 Task: Check the data of "Average time to answer".
Action: Mouse moved to (26, 278)
Screenshot: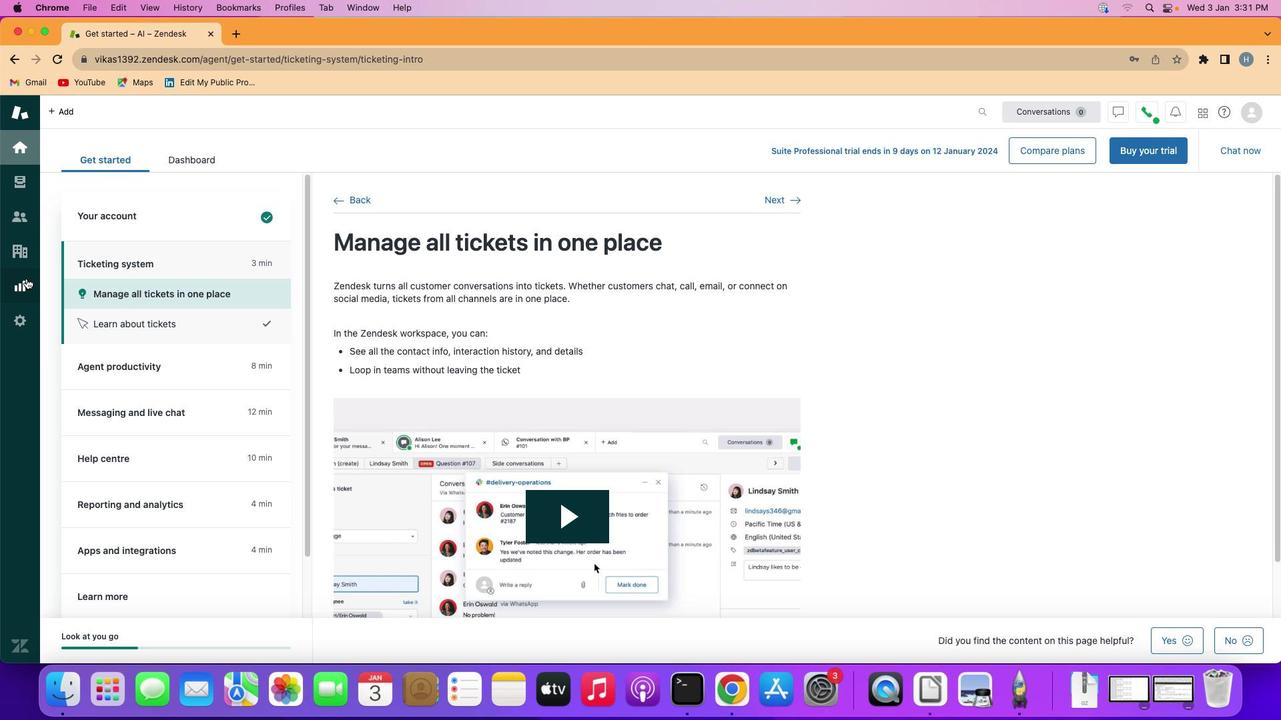 
Action: Mouse pressed left at (26, 278)
Screenshot: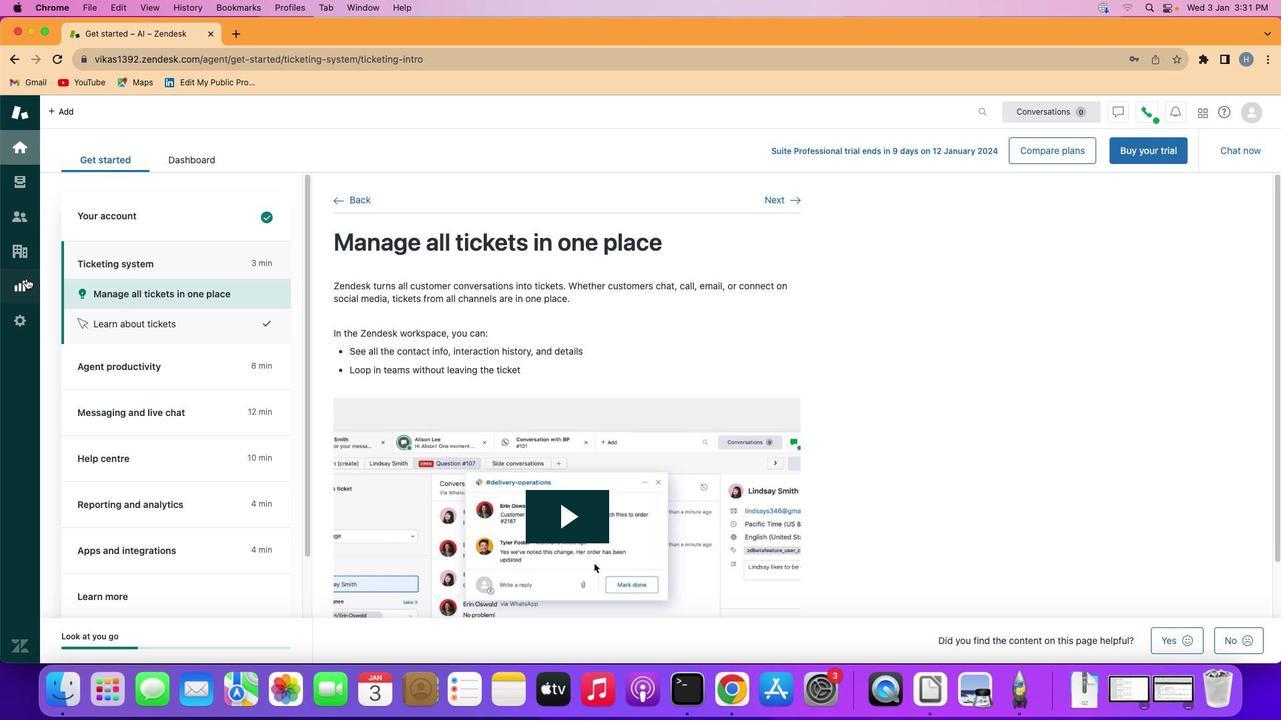 
Action: Mouse moved to (327, 176)
Screenshot: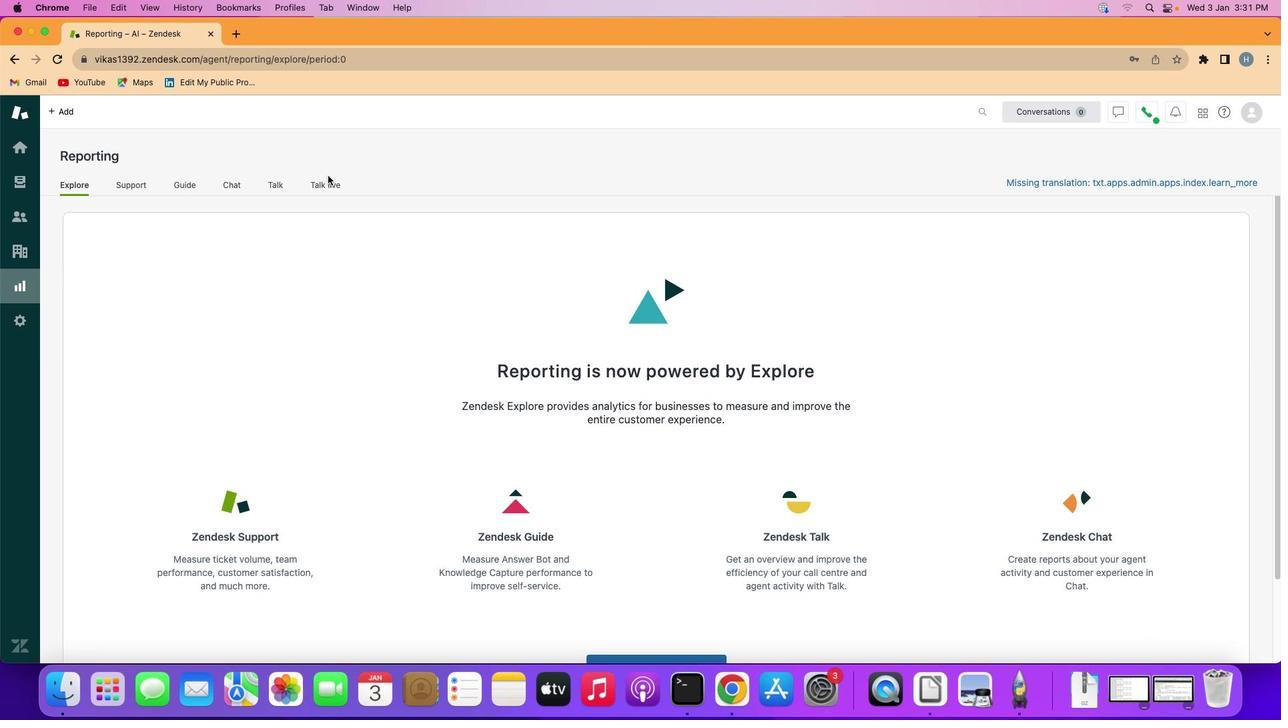 
Action: Mouse pressed left at (327, 176)
Screenshot: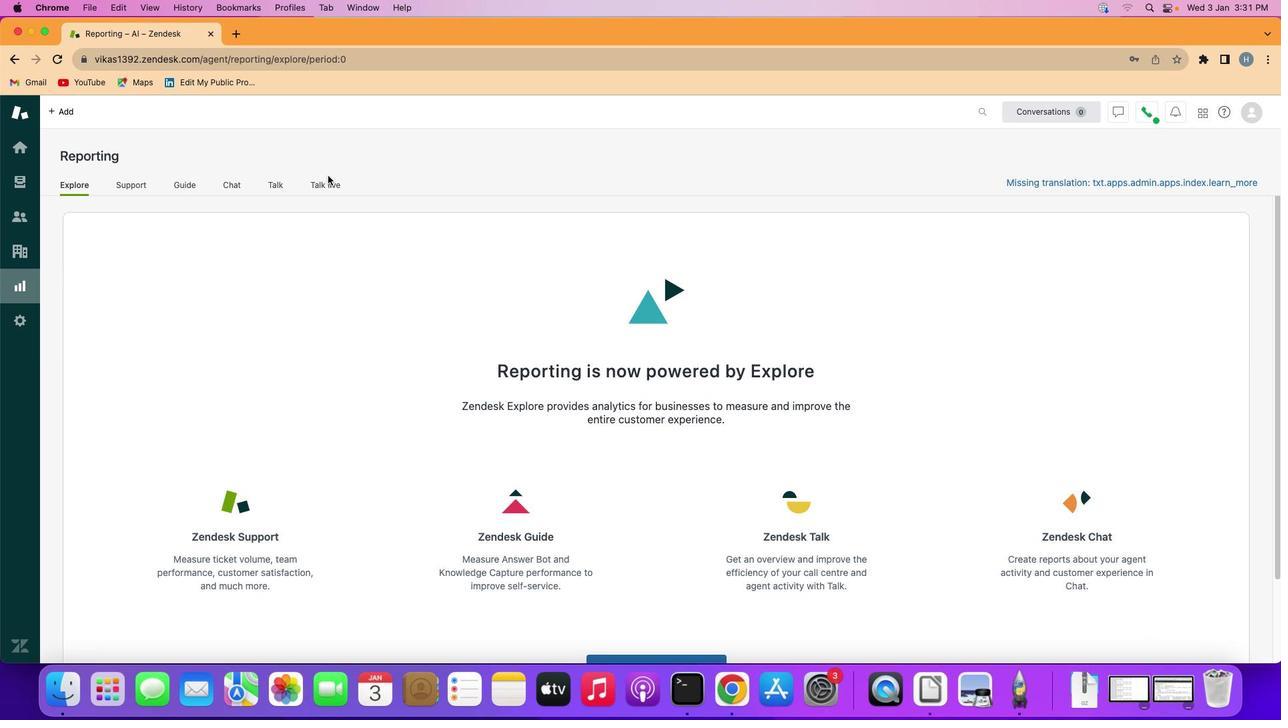 
Action: Mouse moved to (327, 184)
Screenshot: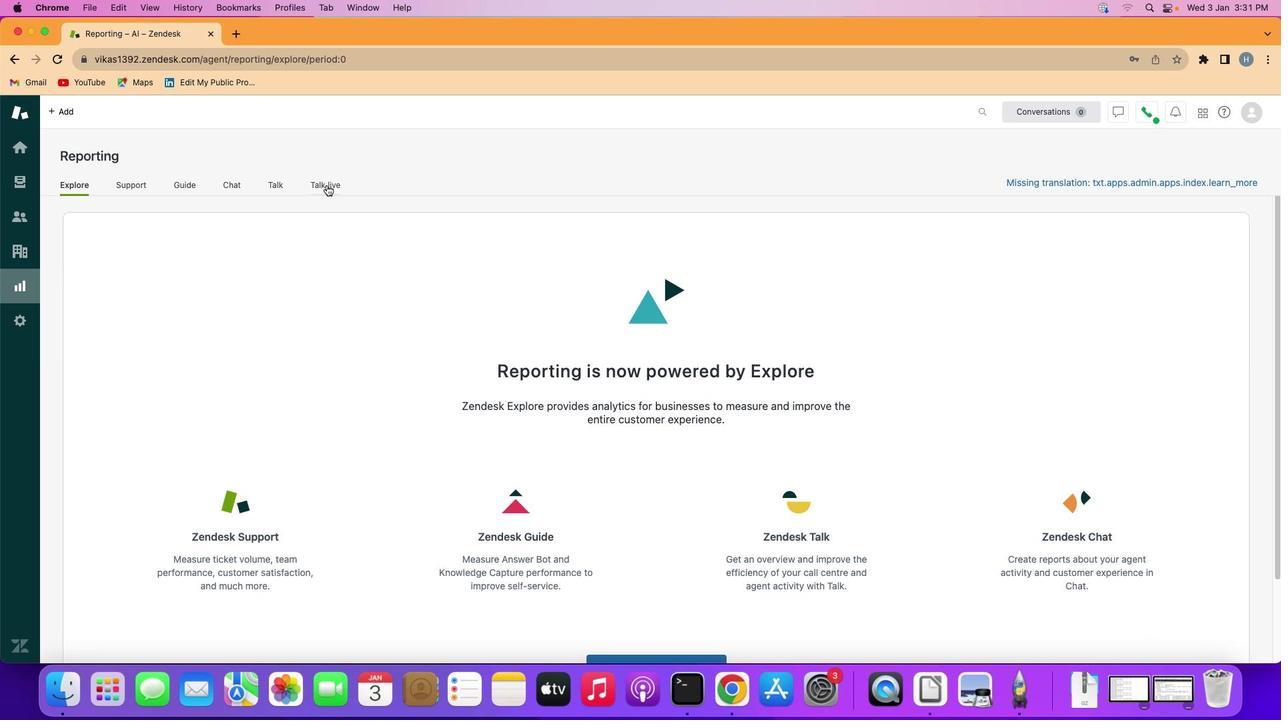 
Action: Mouse pressed left at (327, 184)
Screenshot: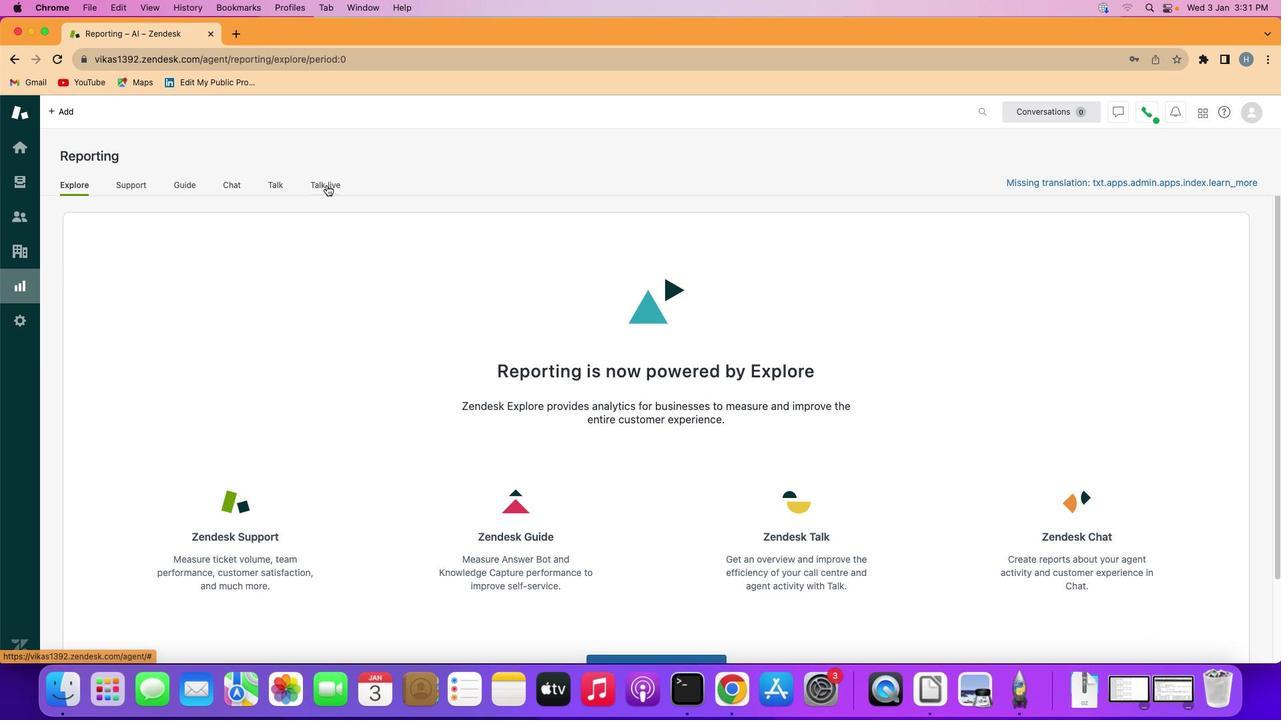 
Action: Mouse moved to (212, 435)
Screenshot: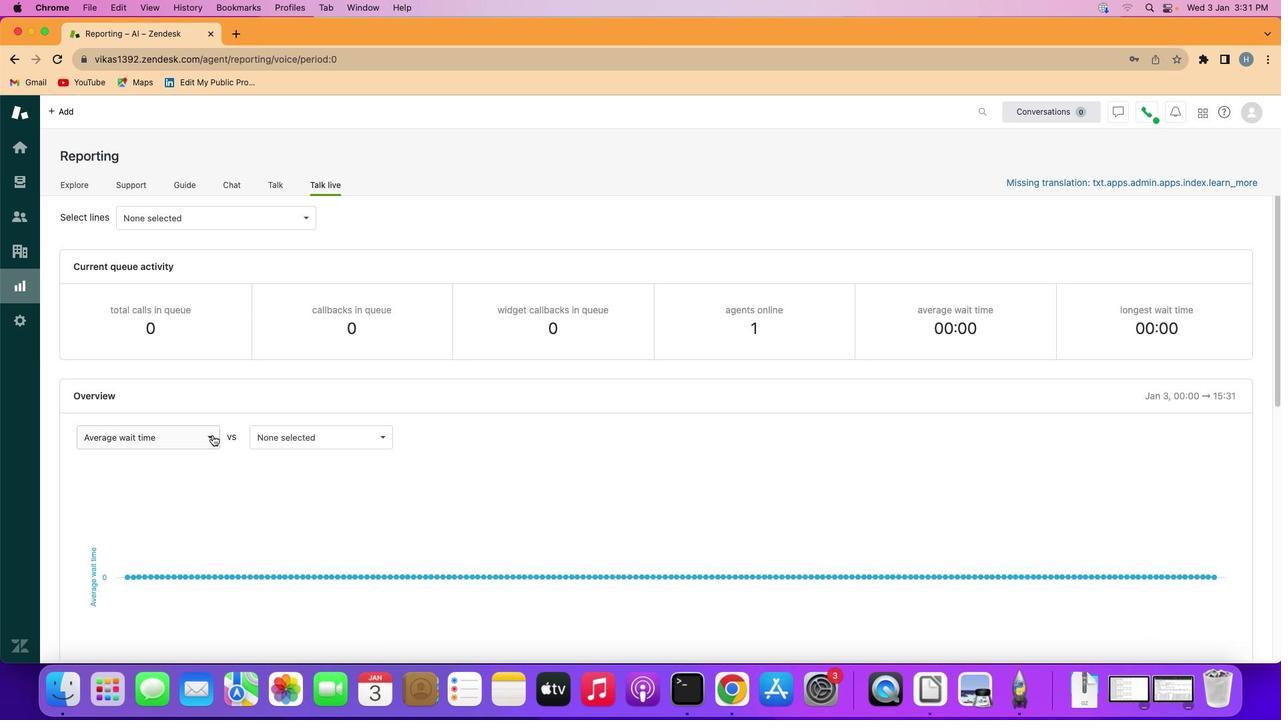 
Action: Mouse pressed left at (212, 435)
Screenshot: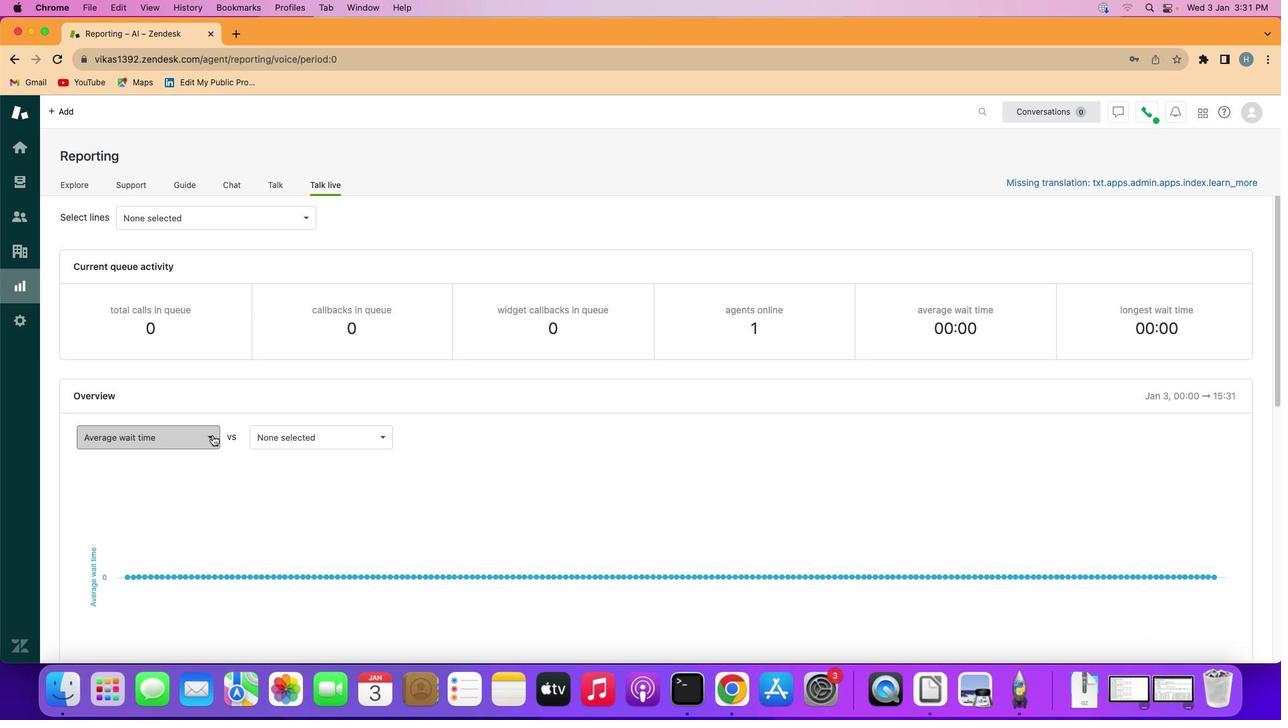 
Action: Mouse moved to (168, 533)
Screenshot: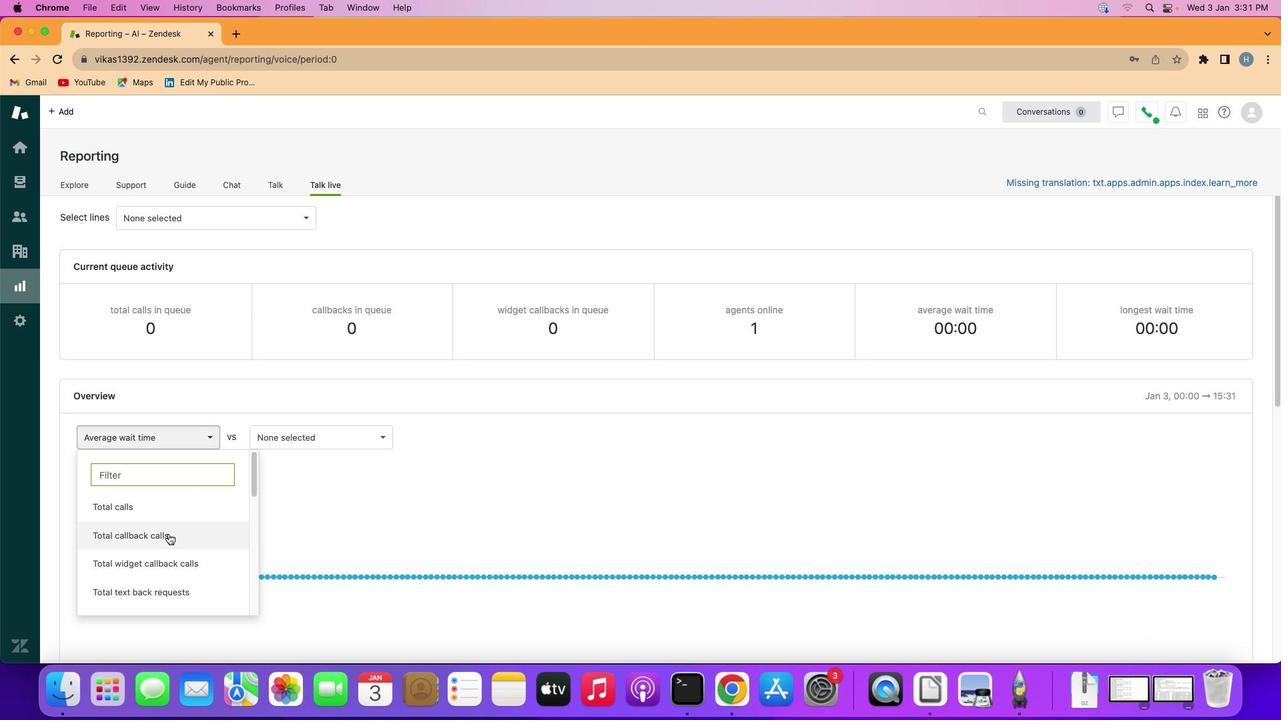 
Action: Mouse scrolled (168, 533) with delta (0, 0)
Screenshot: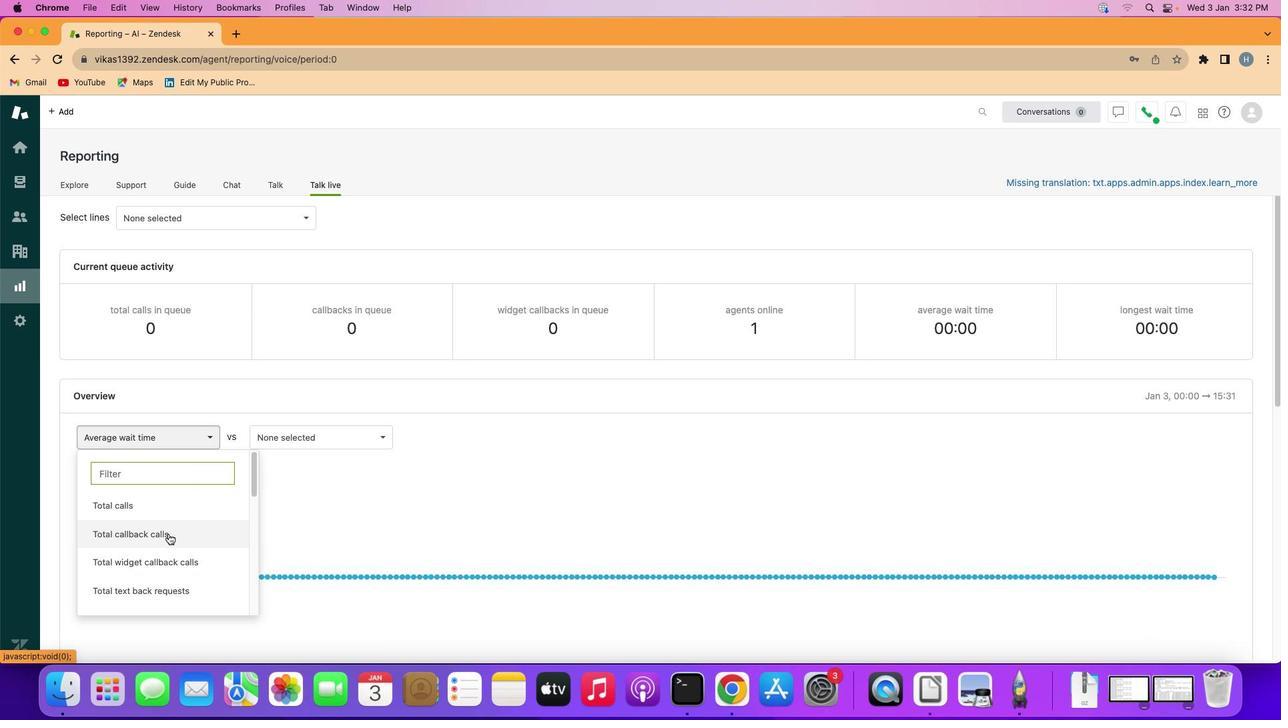 
Action: Mouse scrolled (168, 533) with delta (0, 0)
Screenshot: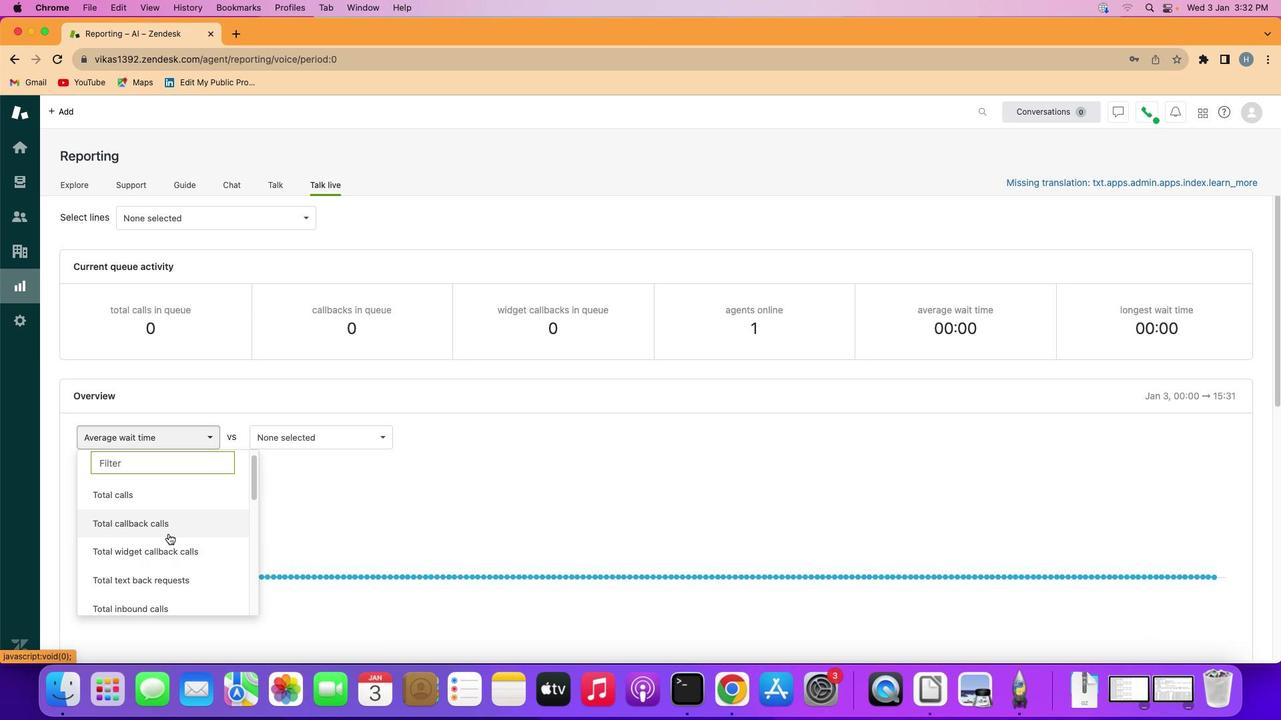 
Action: Mouse scrolled (168, 533) with delta (0, 0)
Screenshot: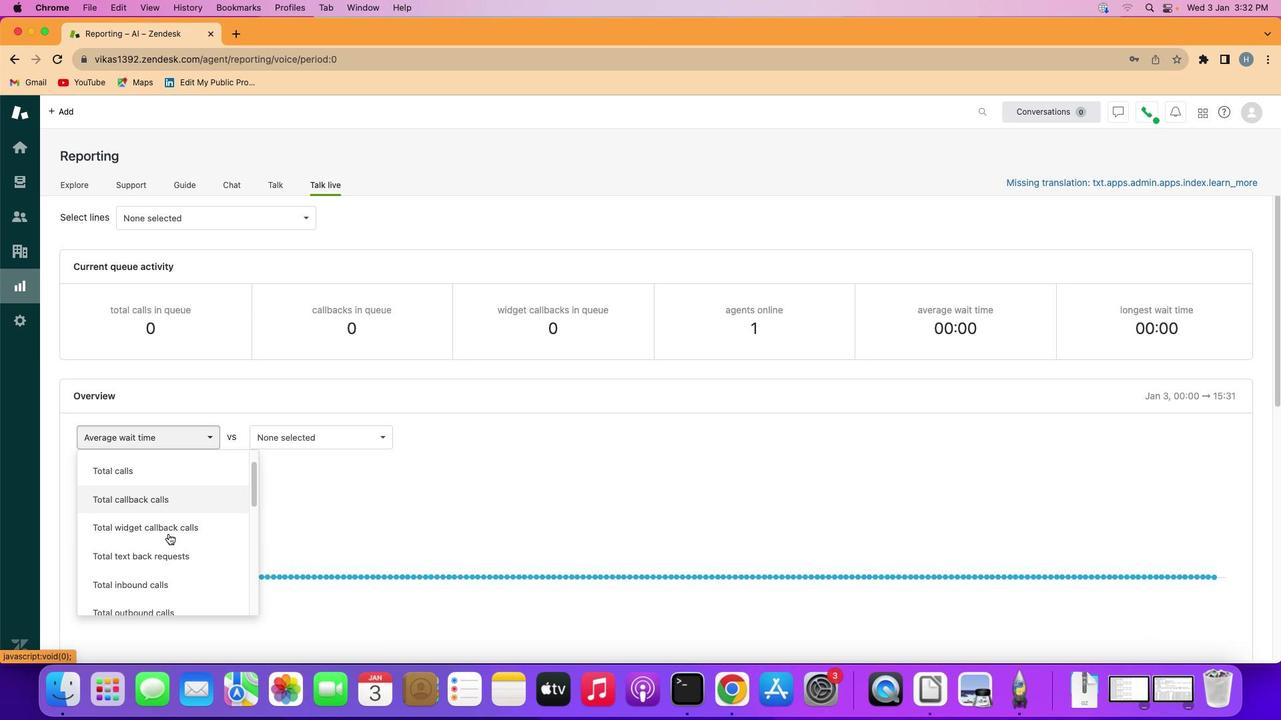 
Action: Mouse scrolled (168, 533) with delta (0, 0)
Screenshot: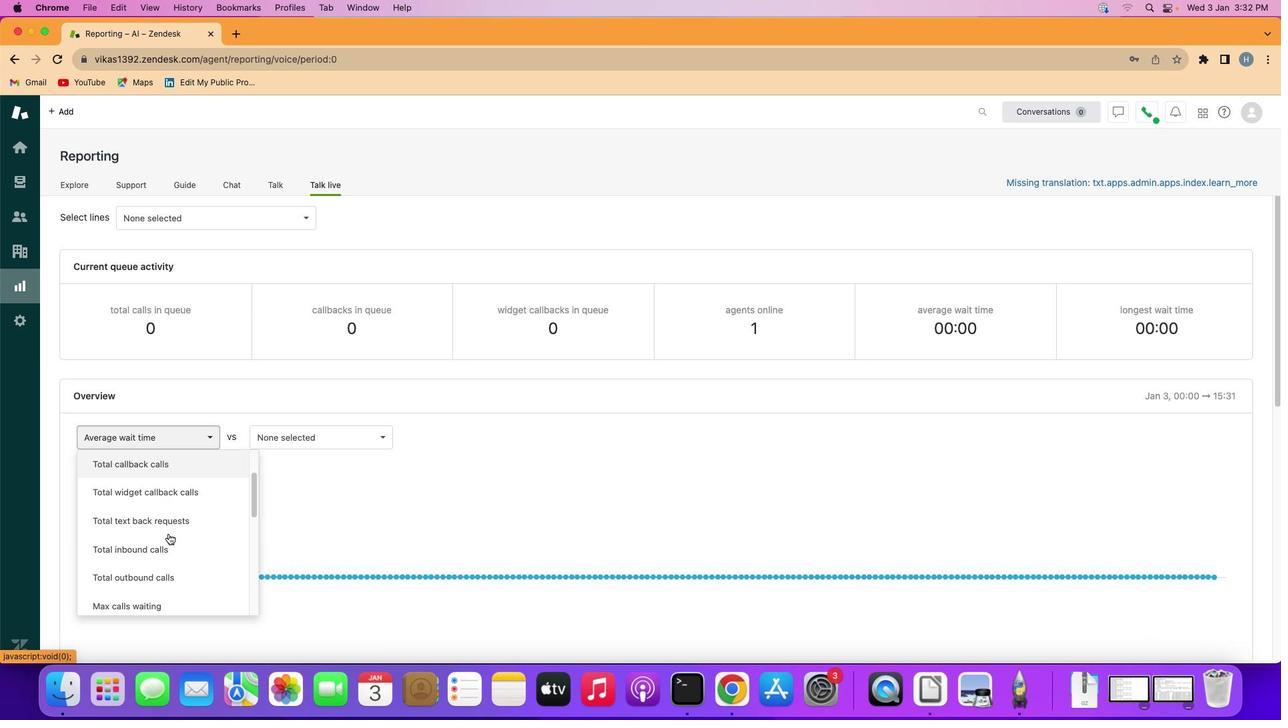 
Action: Mouse scrolled (168, 533) with delta (0, -1)
Screenshot: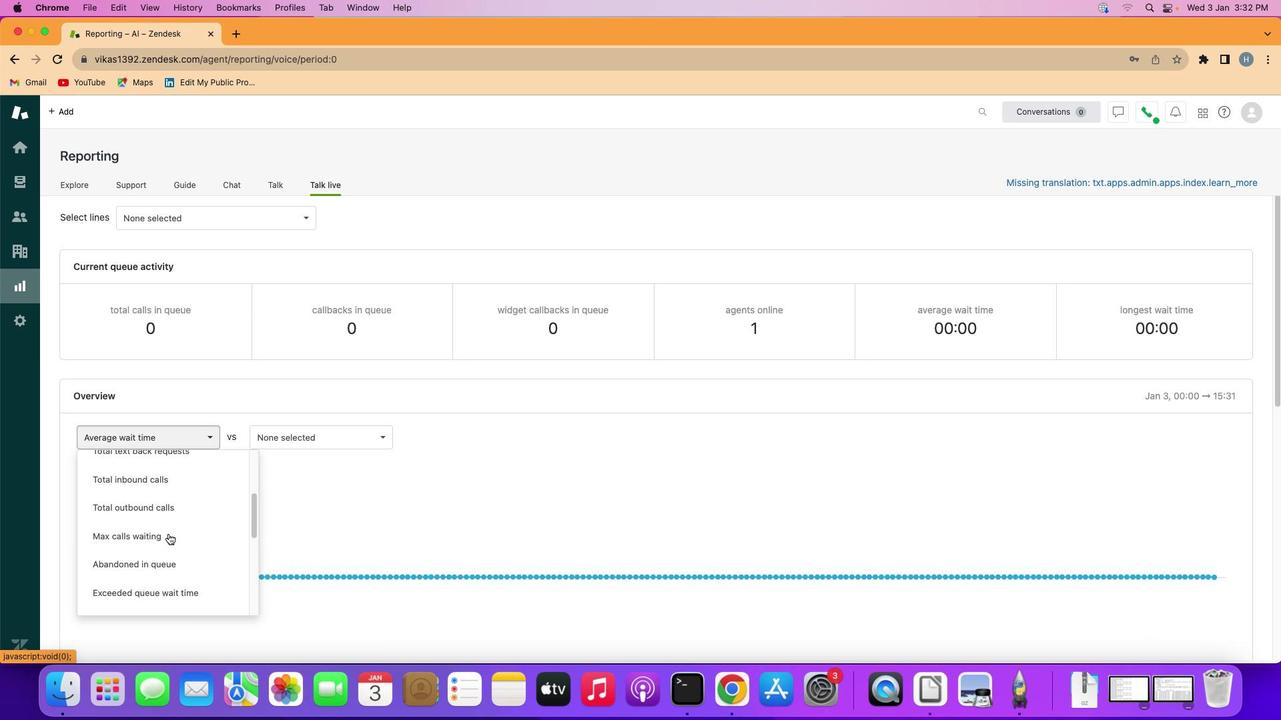 
Action: Mouse scrolled (168, 533) with delta (0, 0)
Screenshot: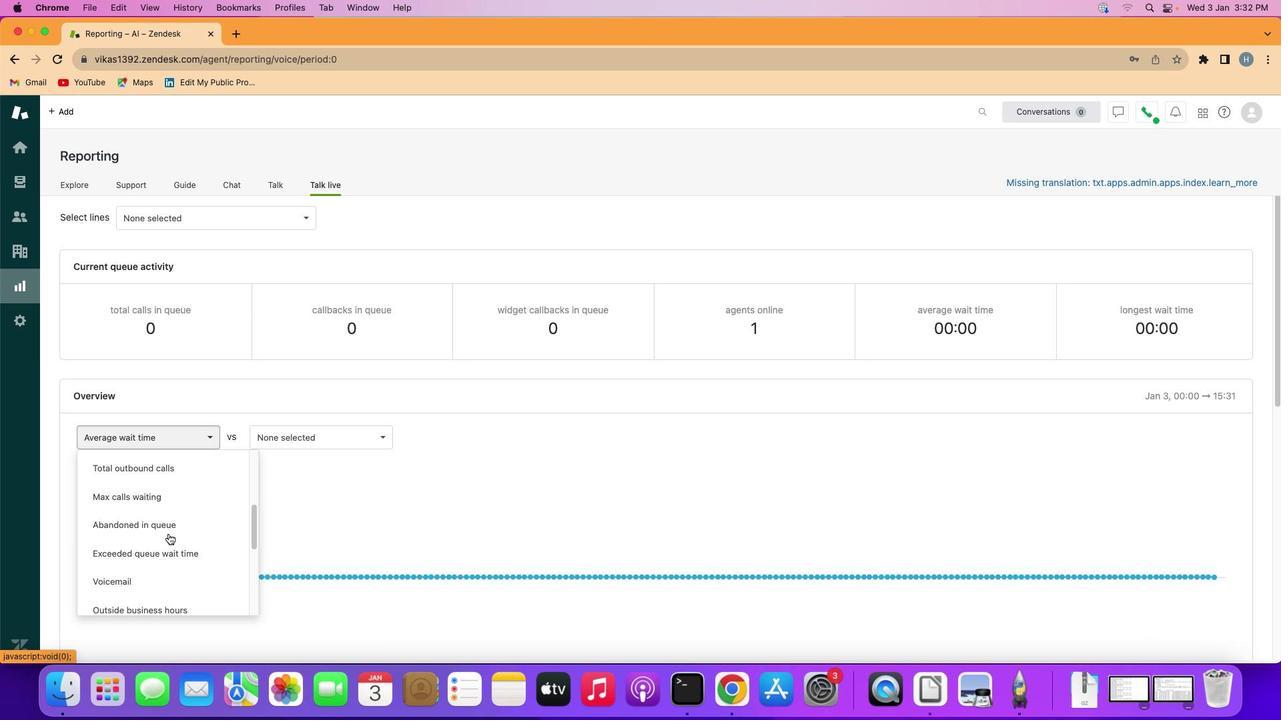 
Action: Mouse scrolled (168, 533) with delta (0, 0)
Screenshot: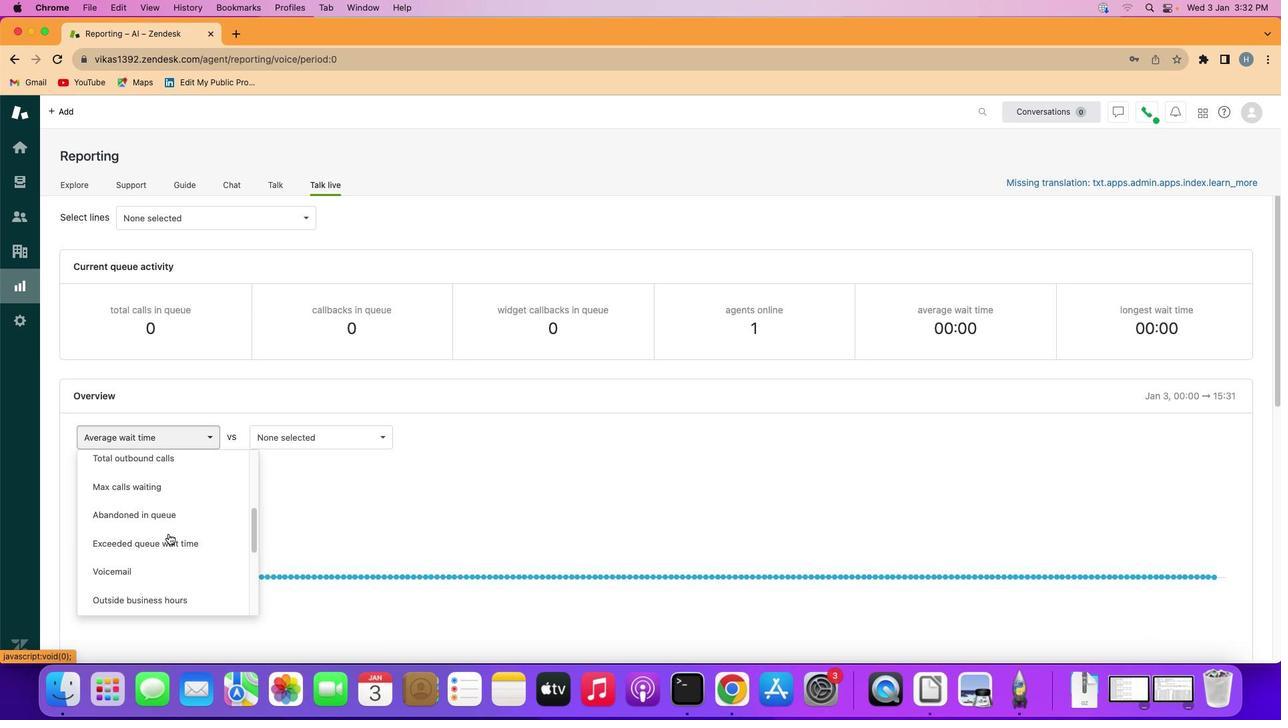 
Action: Mouse scrolled (168, 533) with delta (0, 0)
Screenshot: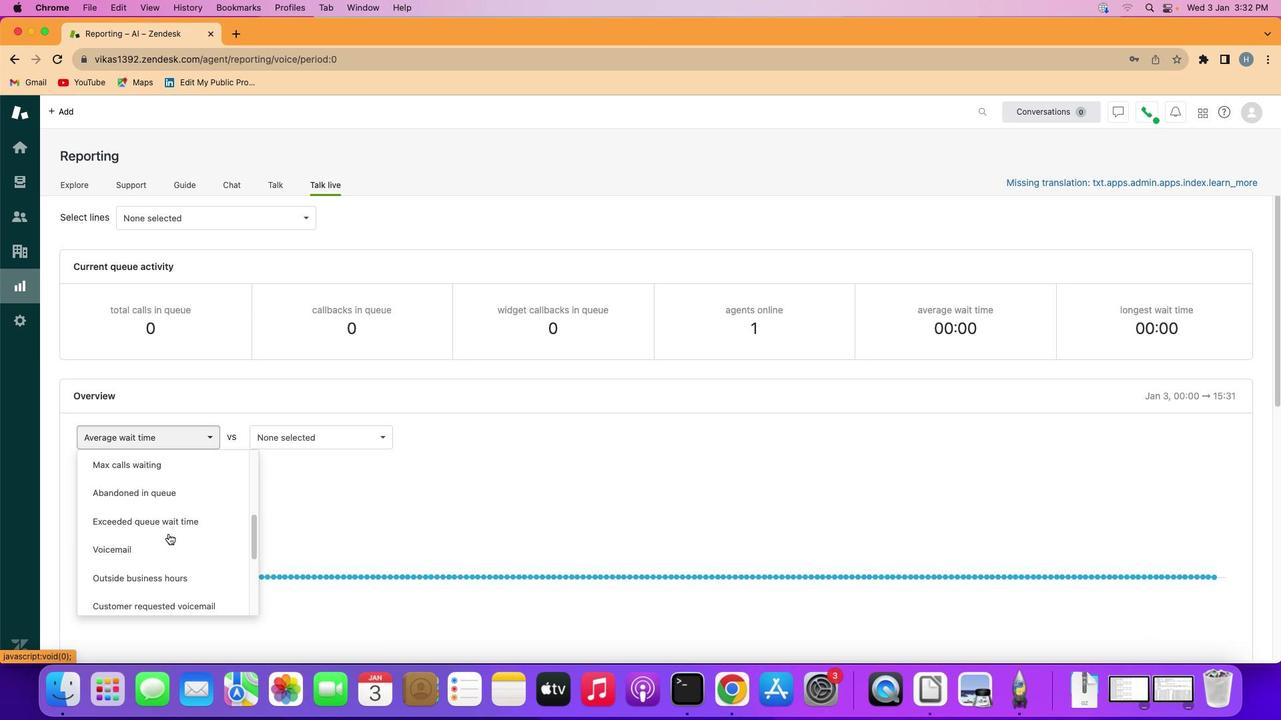 
Action: Mouse scrolled (168, 533) with delta (0, 0)
Screenshot: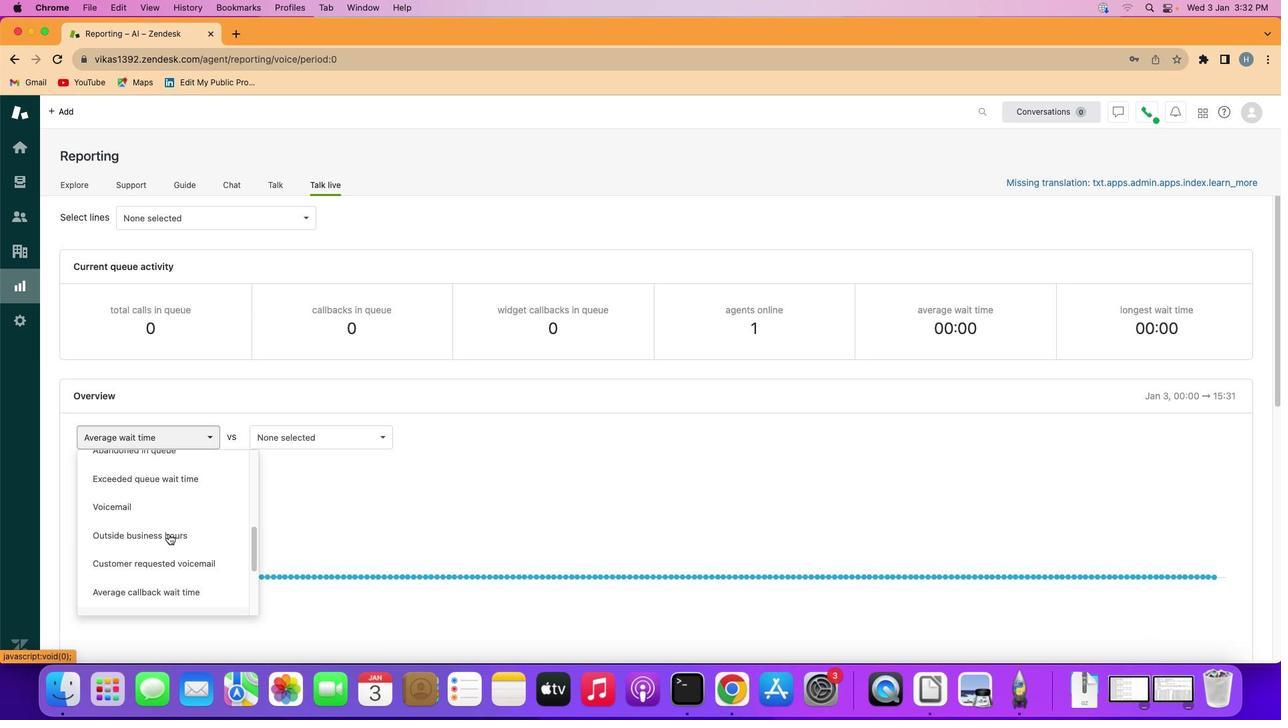 
Action: Mouse moved to (168, 533)
Screenshot: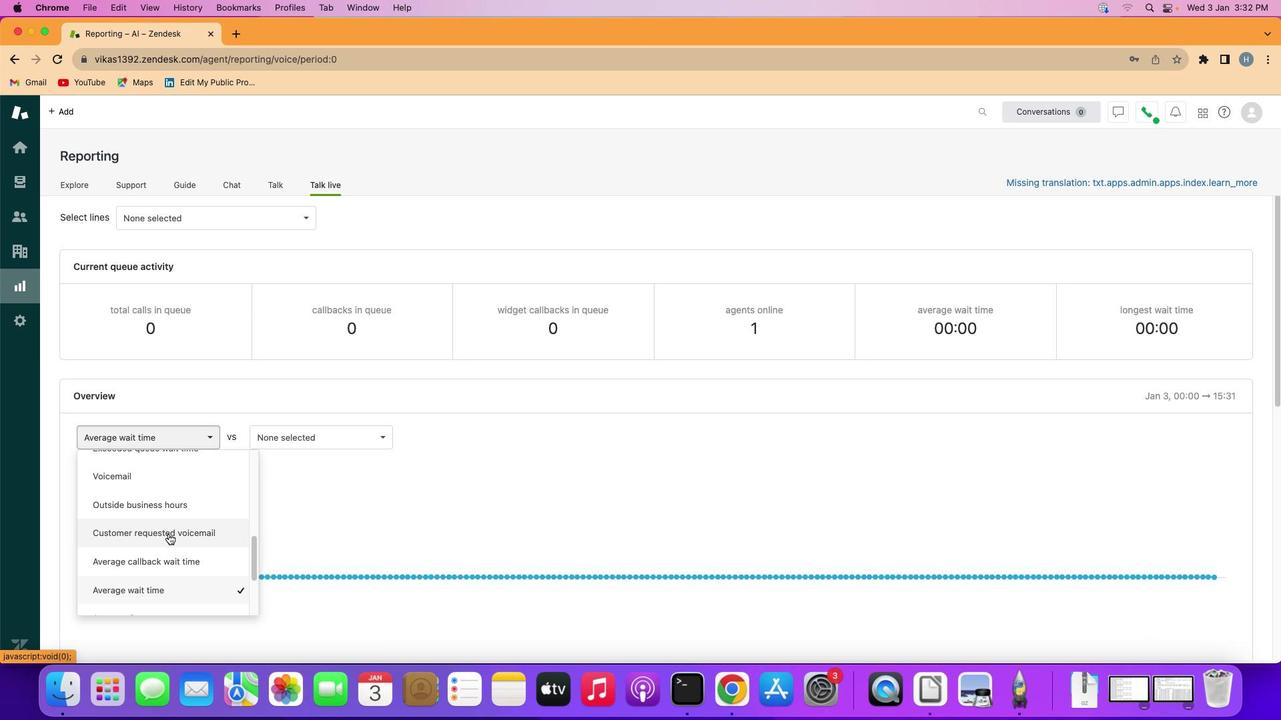 
Action: Mouse scrolled (168, 533) with delta (0, 0)
Screenshot: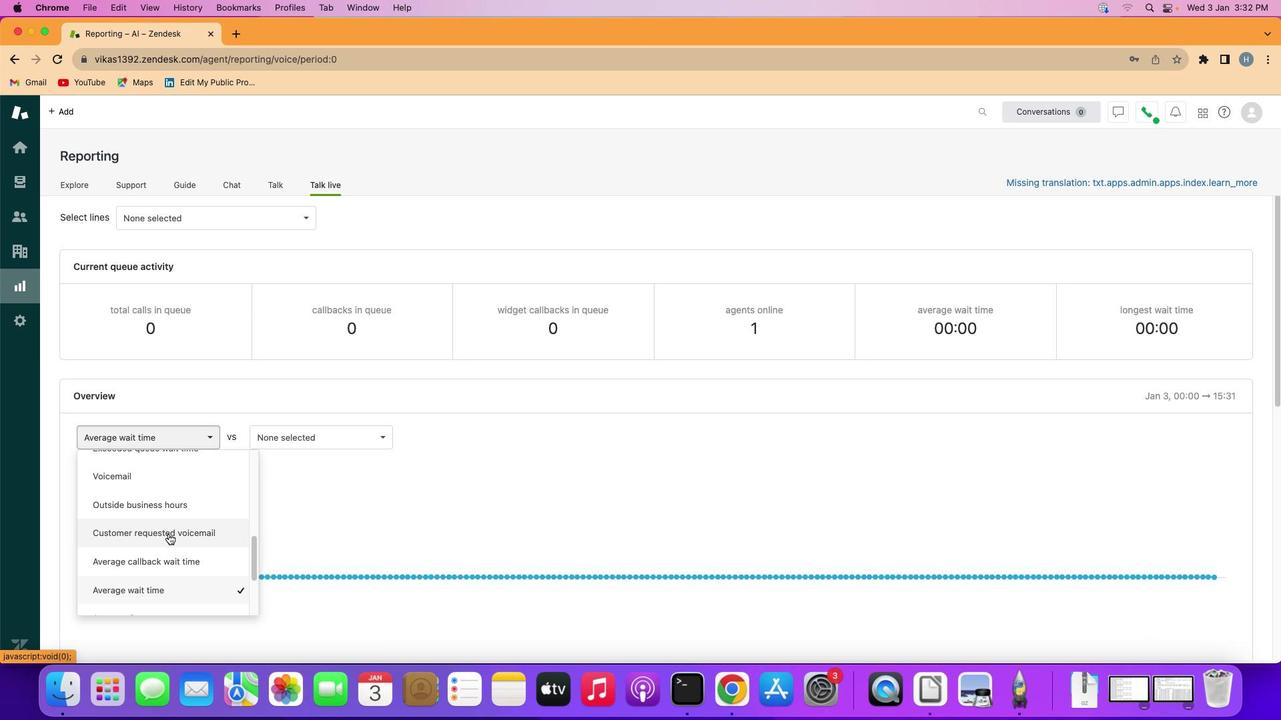 
Action: Mouse scrolled (168, 533) with delta (0, 0)
Screenshot: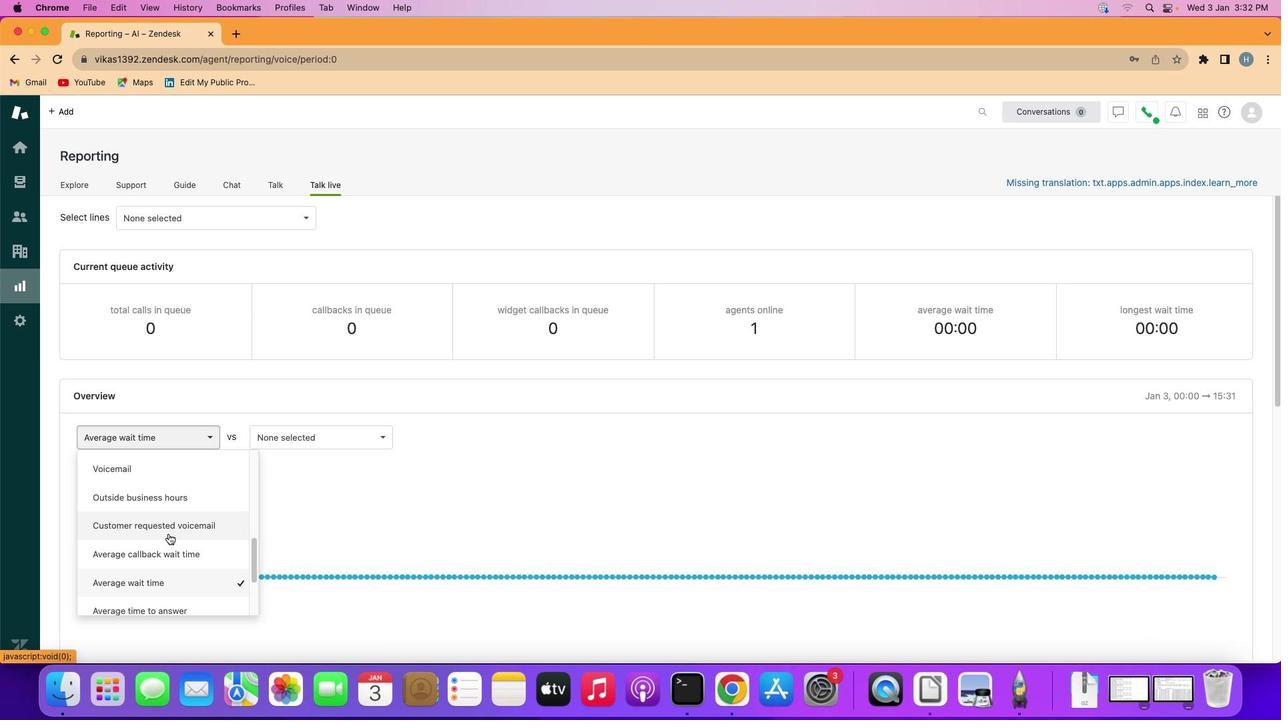 
Action: Mouse scrolled (168, 533) with delta (0, 0)
Screenshot: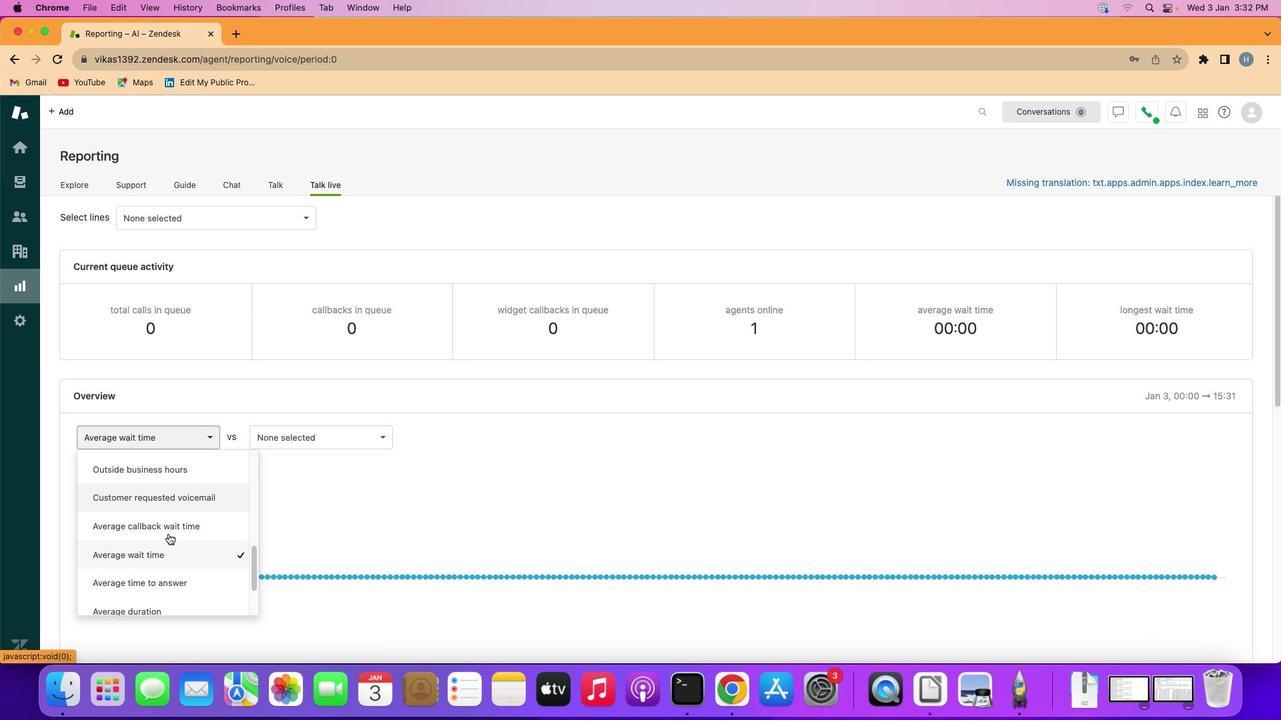 
Action: Mouse scrolled (168, 533) with delta (0, 0)
Screenshot: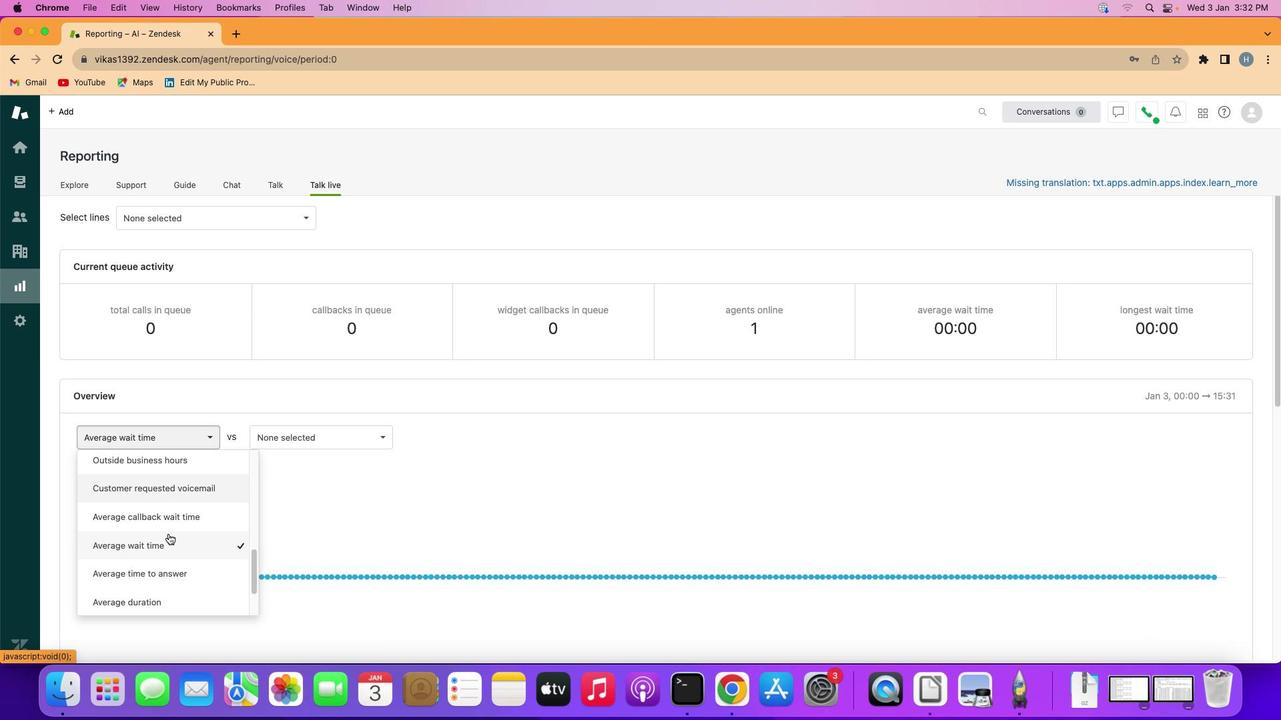 
Action: Mouse moved to (169, 562)
Screenshot: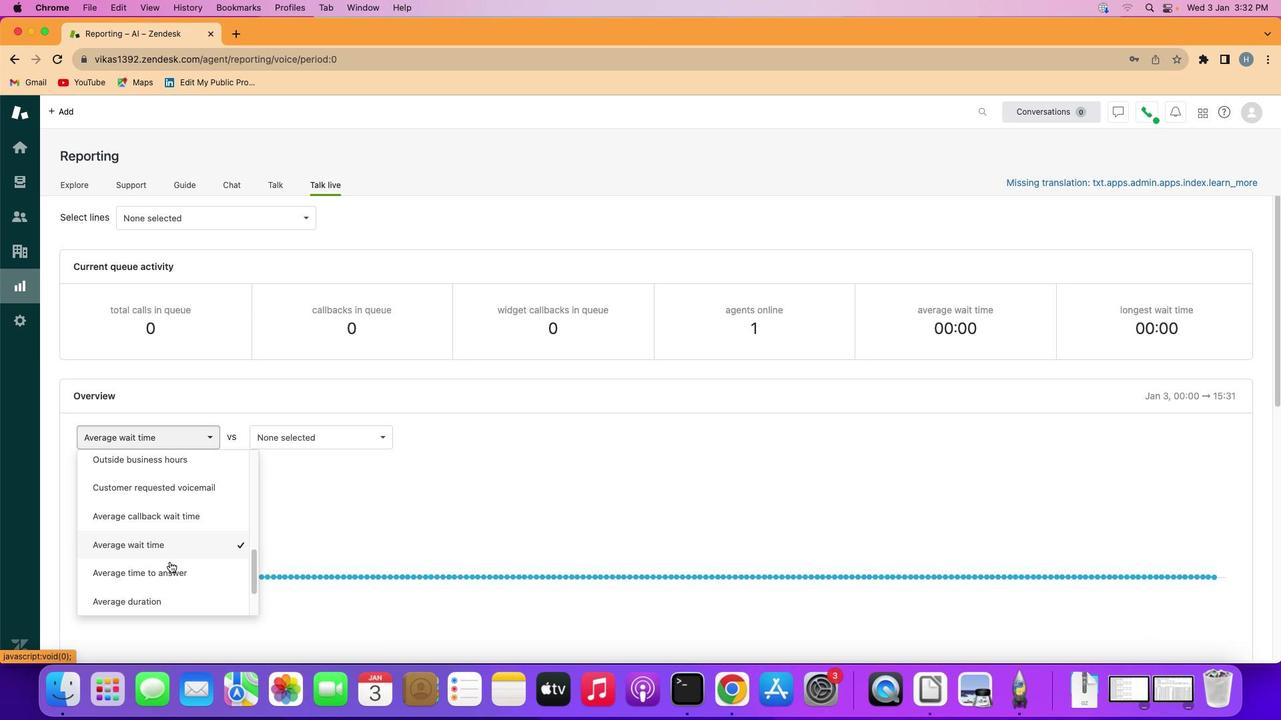 
Action: Mouse pressed left at (169, 562)
Screenshot: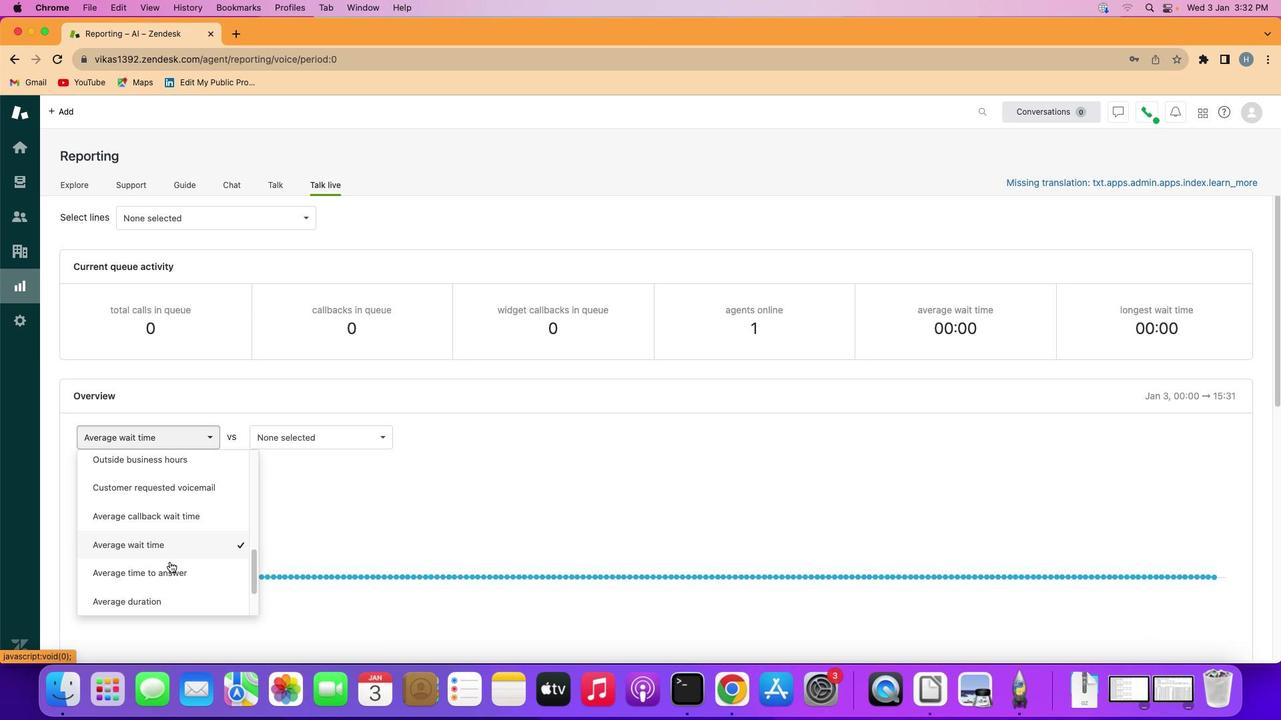 
